 Task: Look for products in the category "Laundry" from Seventh Generation only.
Action: Mouse moved to (899, 318)
Screenshot: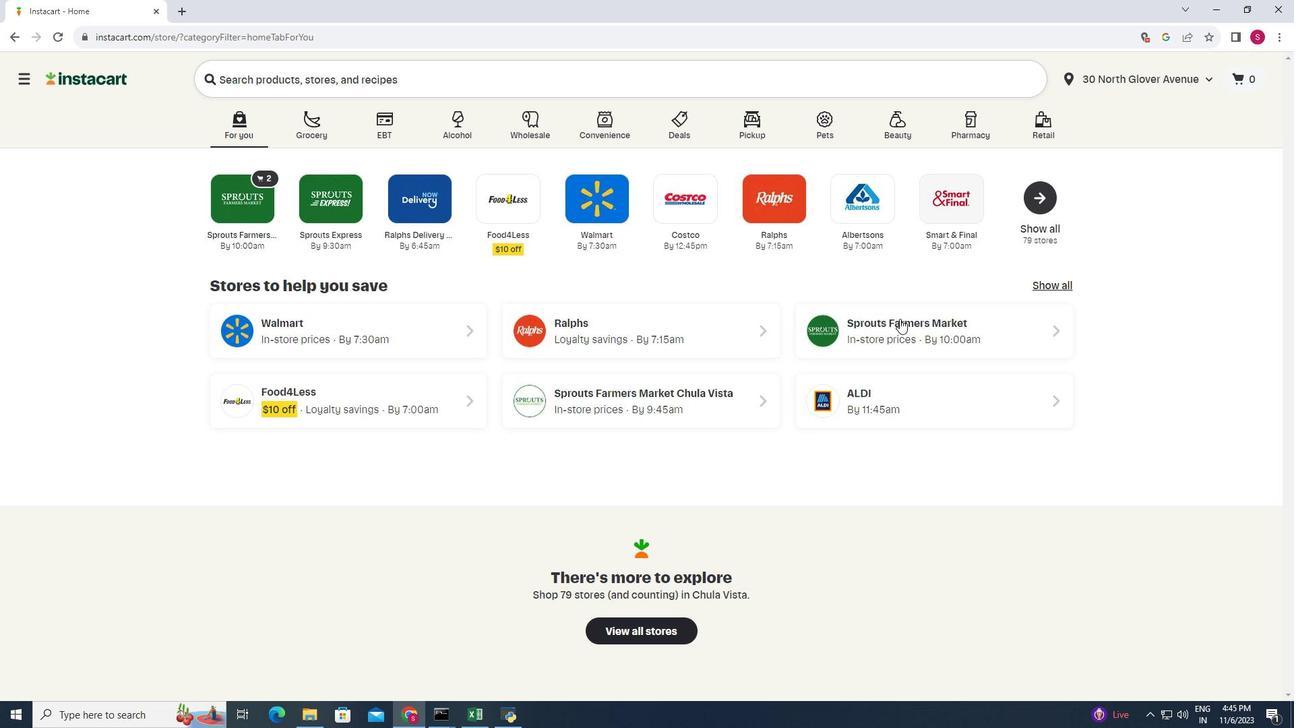 
Action: Mouse pressed left at (899, 318)
Screenshot: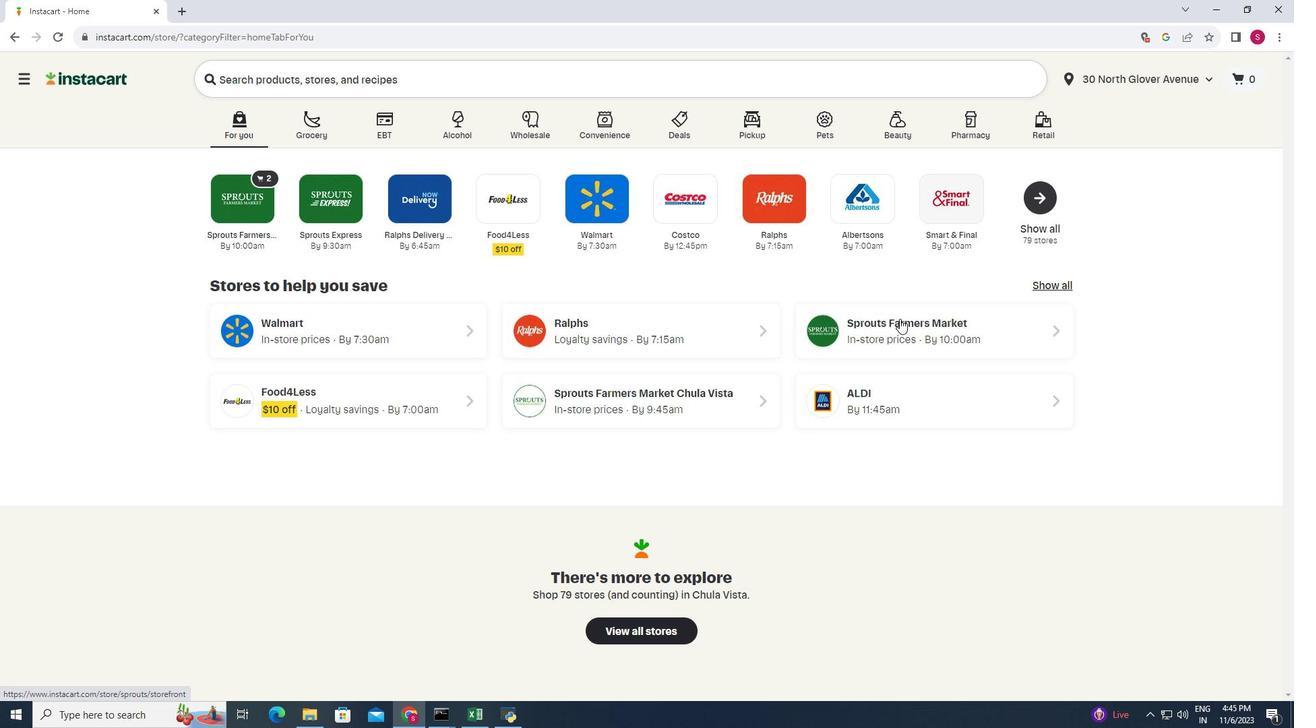 
Action: Mouse moved to (86, 422)
Screenshot: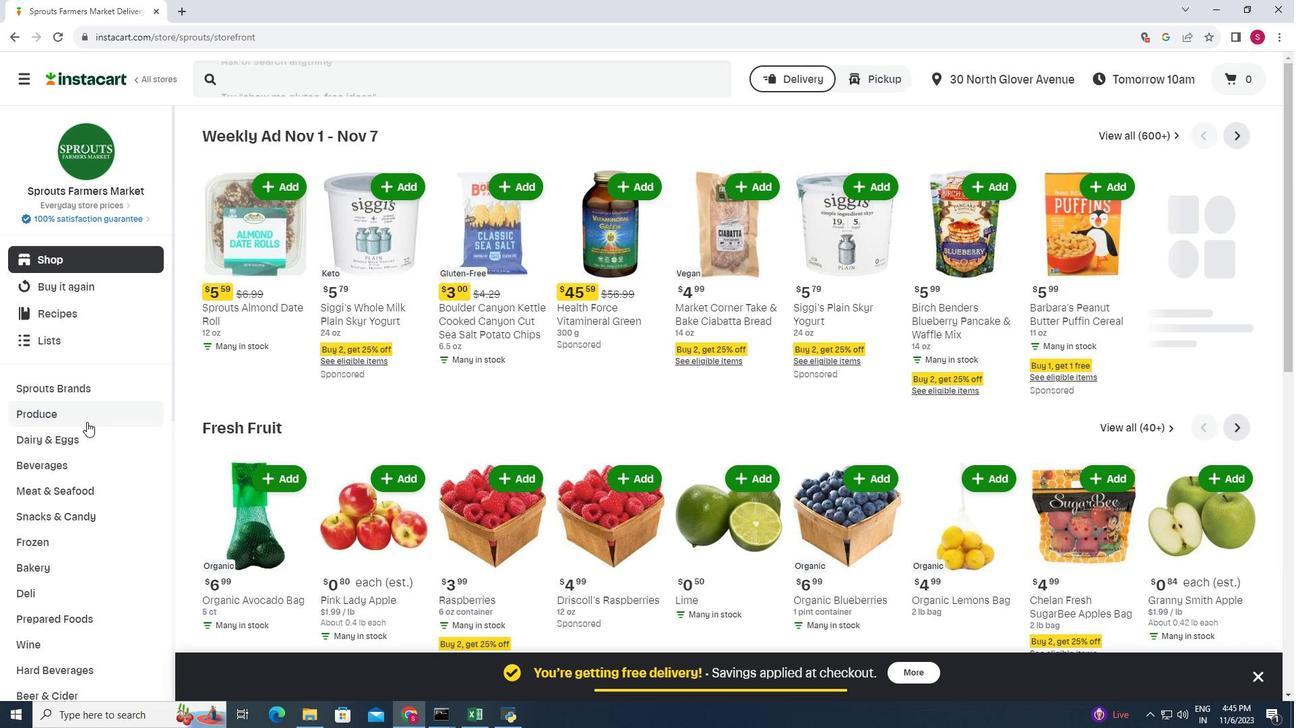 
Action: Mouse scrolled (86, 421) with delta (0, 0)
Screenshot: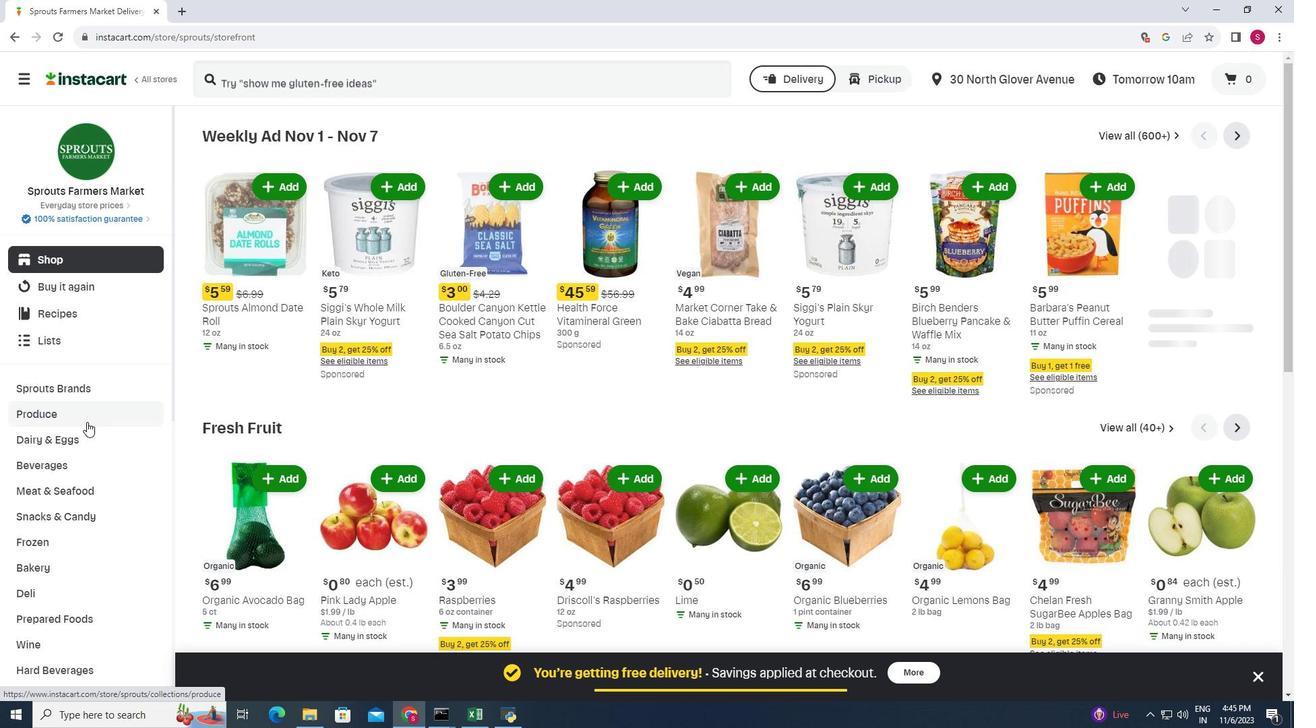 
Action: Mouse scrolled (86, 421) with delta (0, 0)
Screenshot: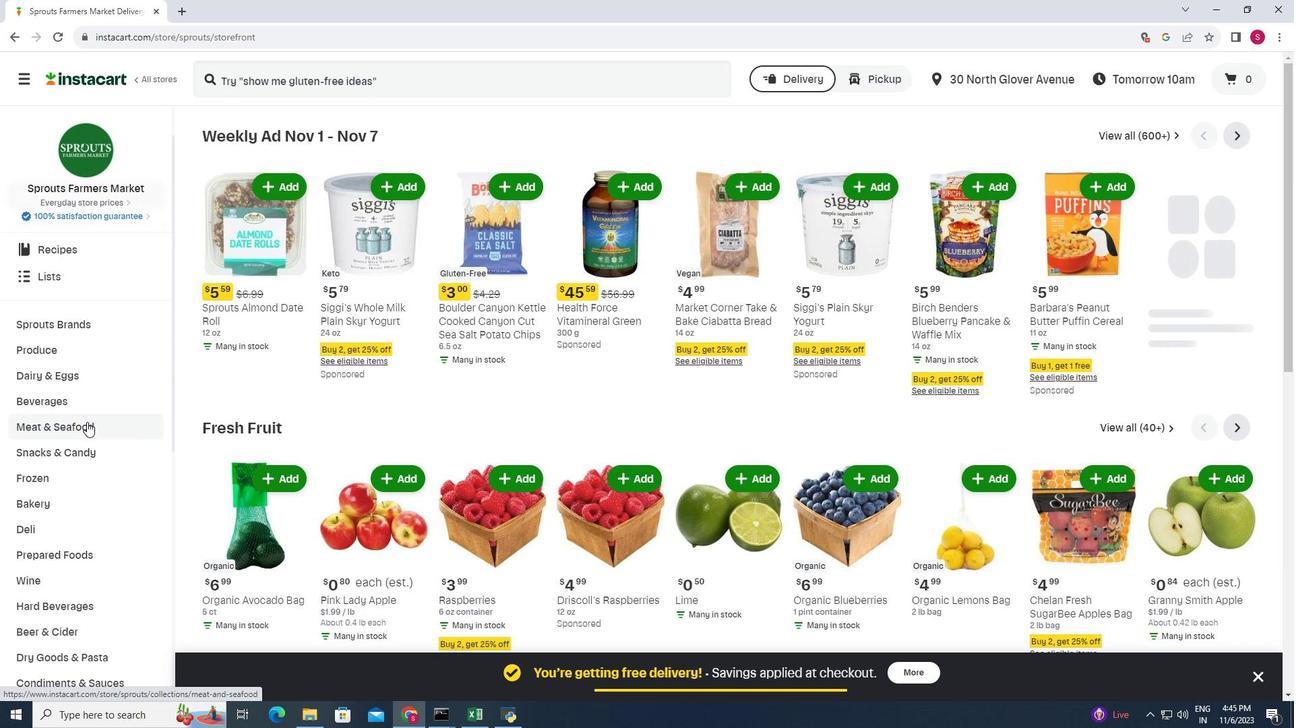 
Action: Mouse scrolled (86, 421) with delta (0, 0)
Screenshot: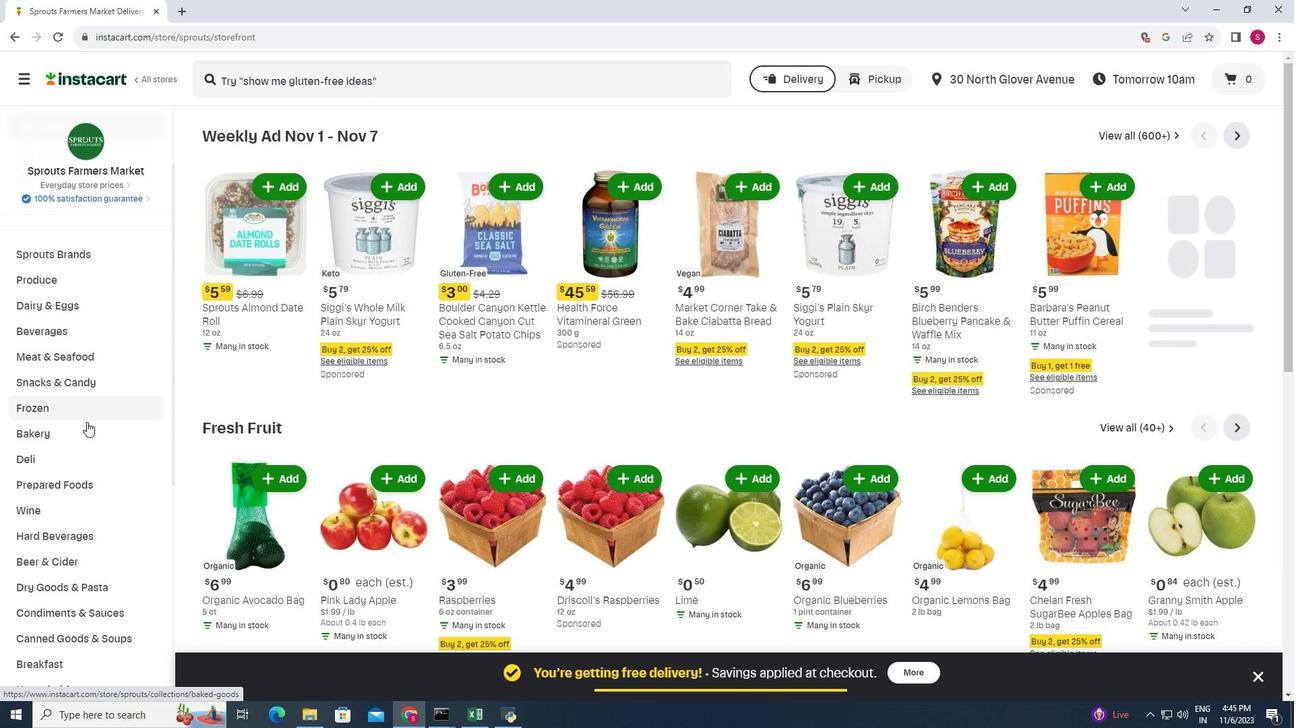 
Action: Mouse scrolled (86, 421) with delta (0, 0)
Screenshot: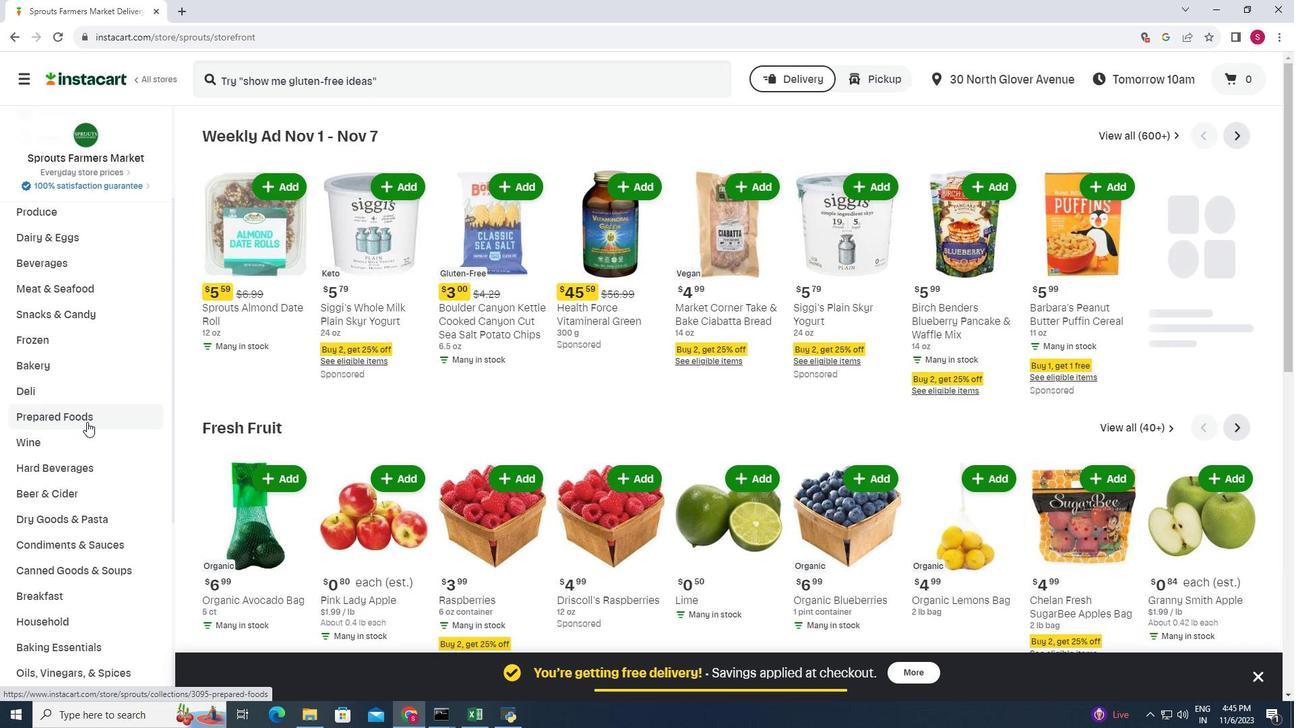 
Action: Mouse moved to (78, 546)
Screenshot: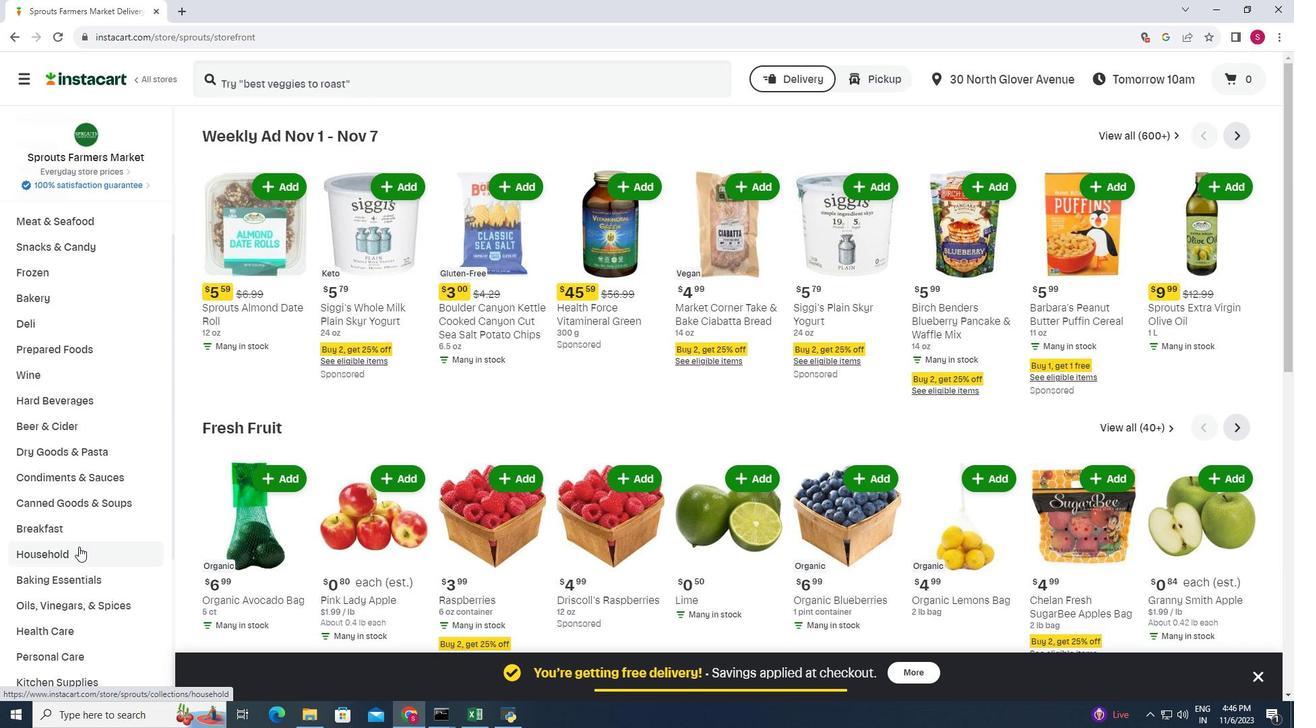 
Action: Mouse pressed left at (78, 546)
Screenshot: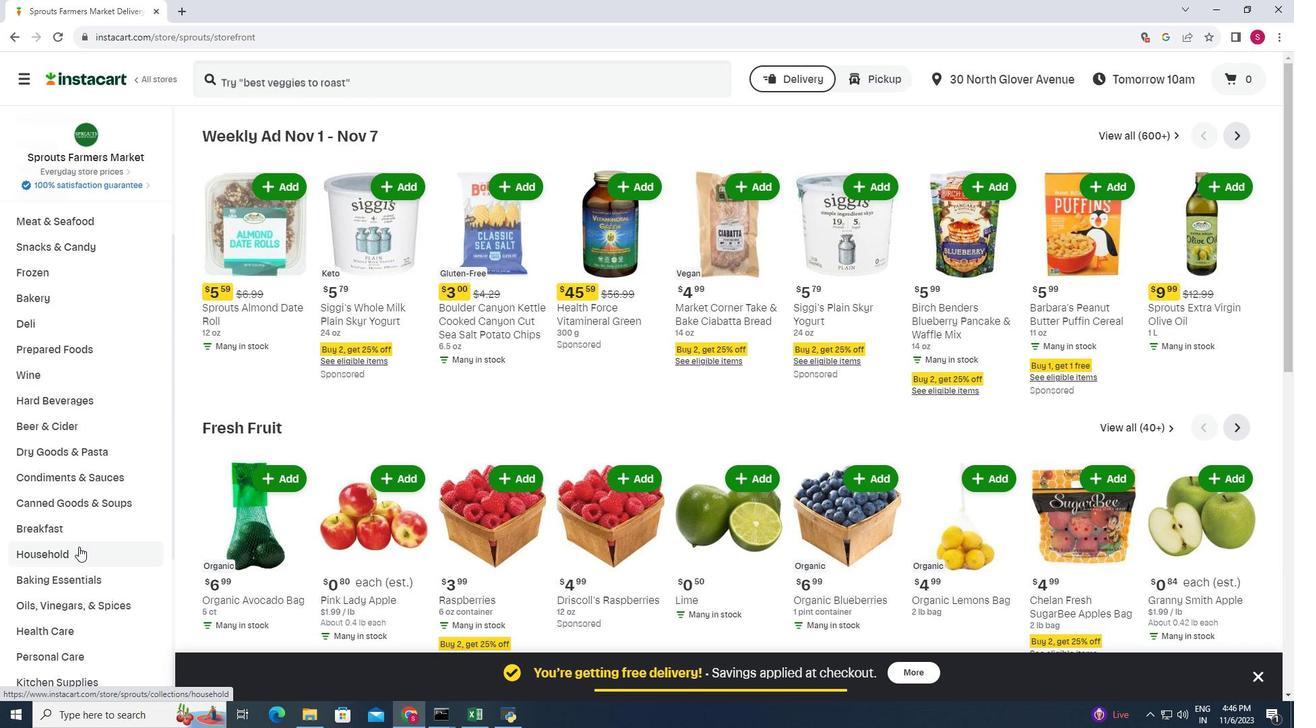 
Action: Mouse moved to (498, 169)
Screenshot: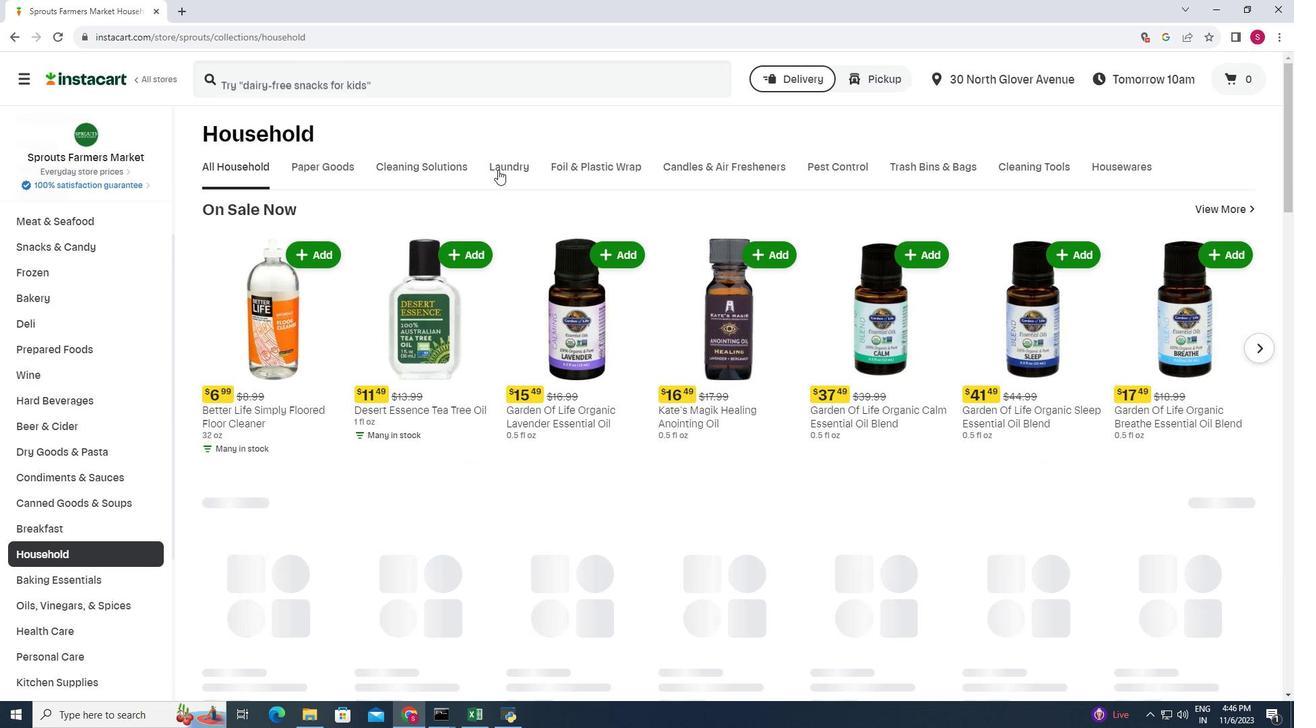 
Action: Mouse pressed left at (498, 169)
Screenshot: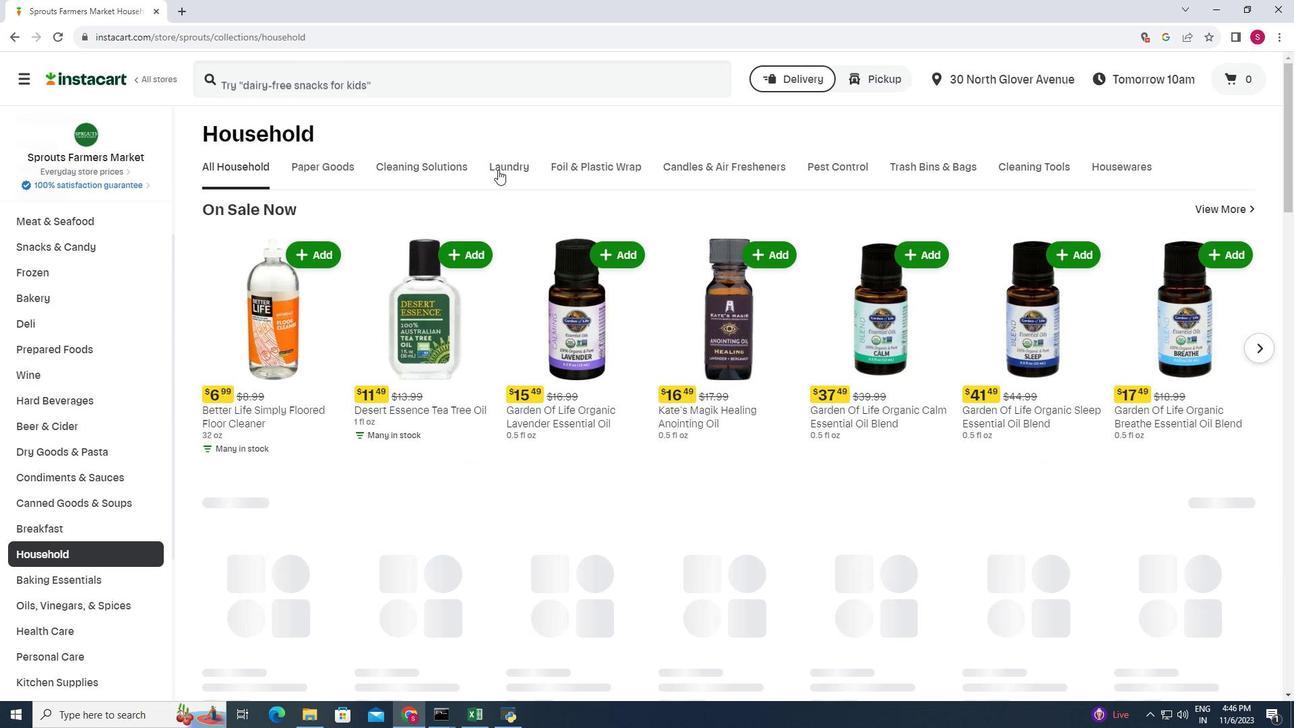 
Action: Mouse moved to (245, 277)
Screenshot: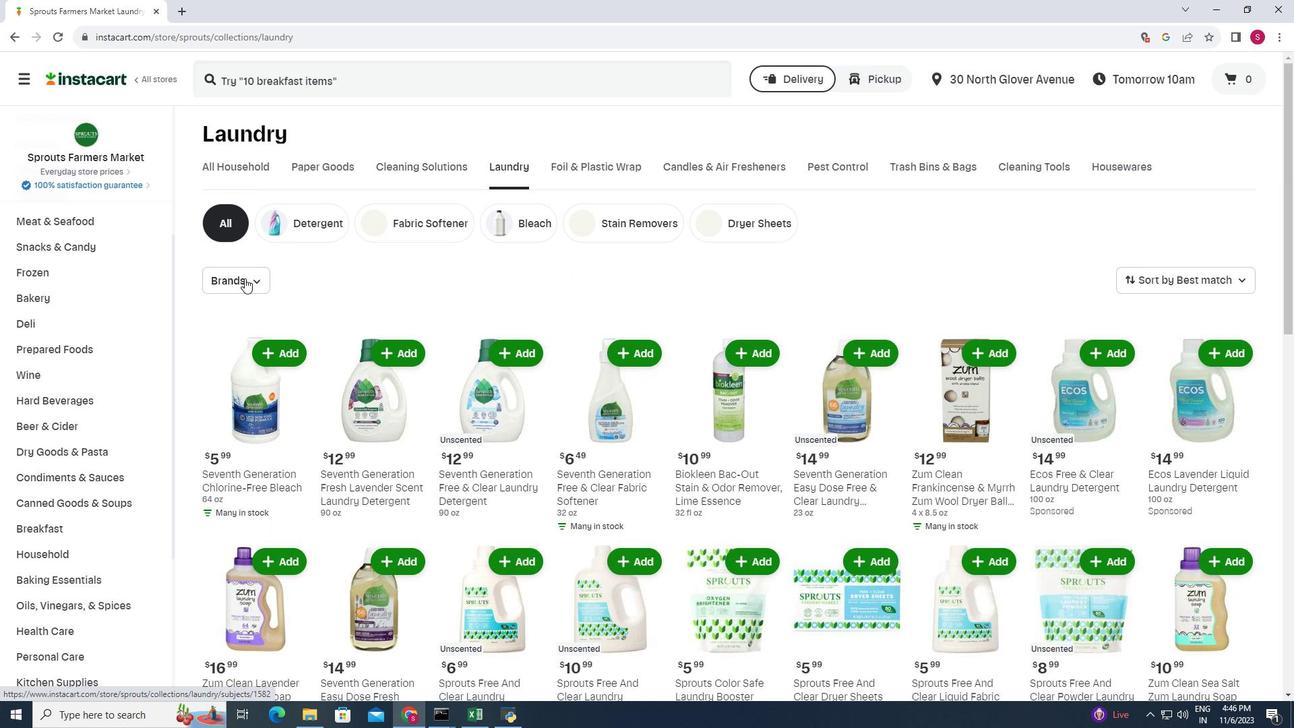 
Action: Mouse pressed left at (245, 277)
Screenshot: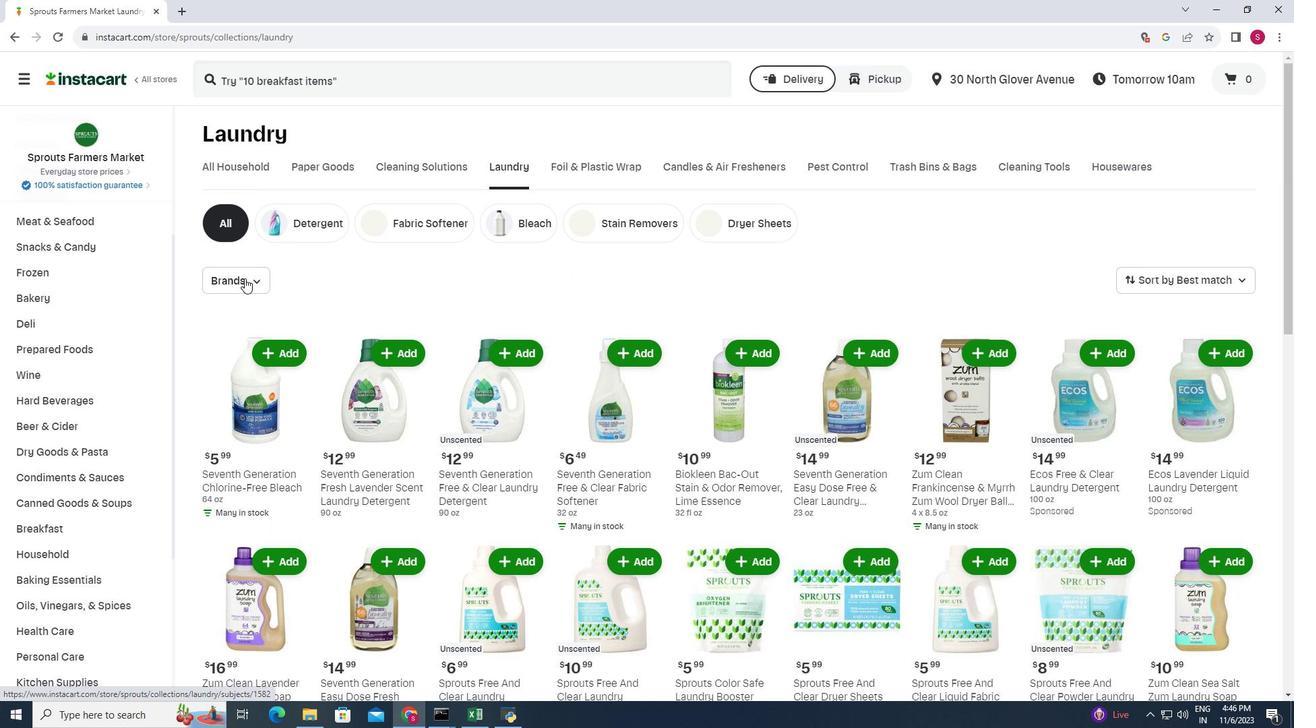 
Action: Mouse moved to (275, 387)
Screenshot: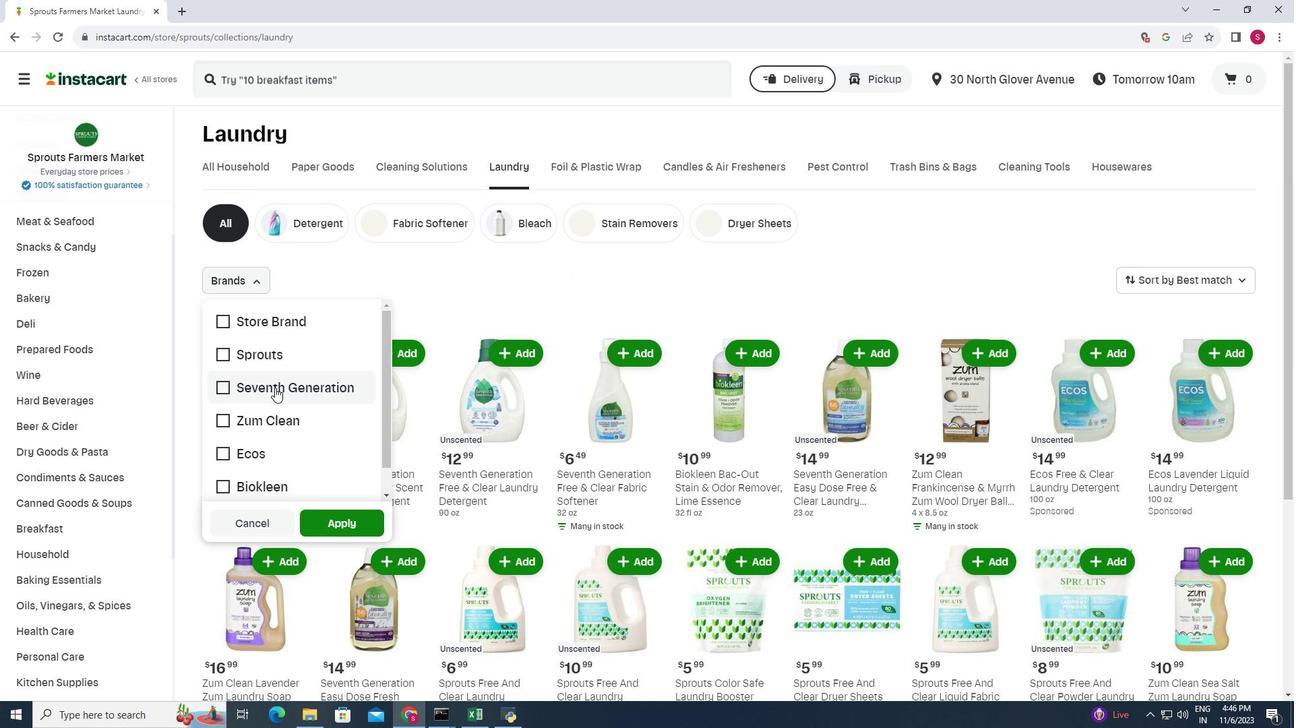 
Action: Mouse pressed left at (275, 387)
Screenshot: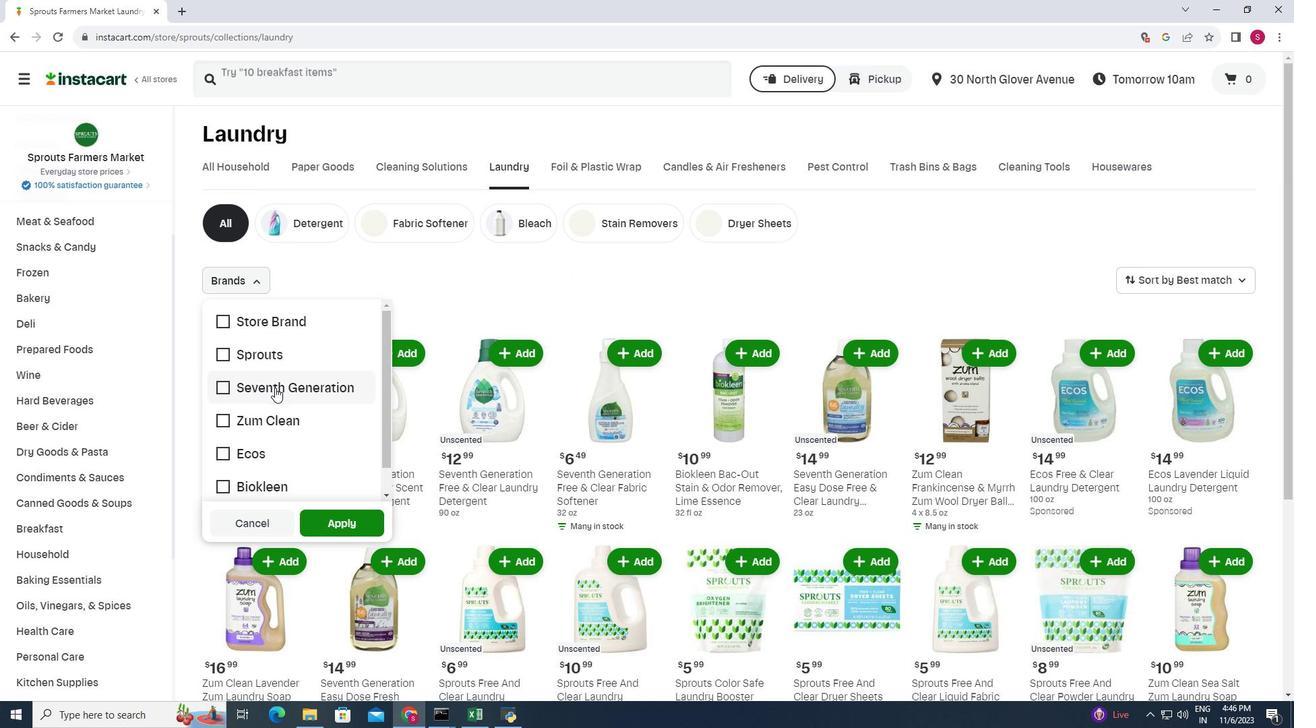 
Action: Mouse moved to (335, 517)
Screenshot: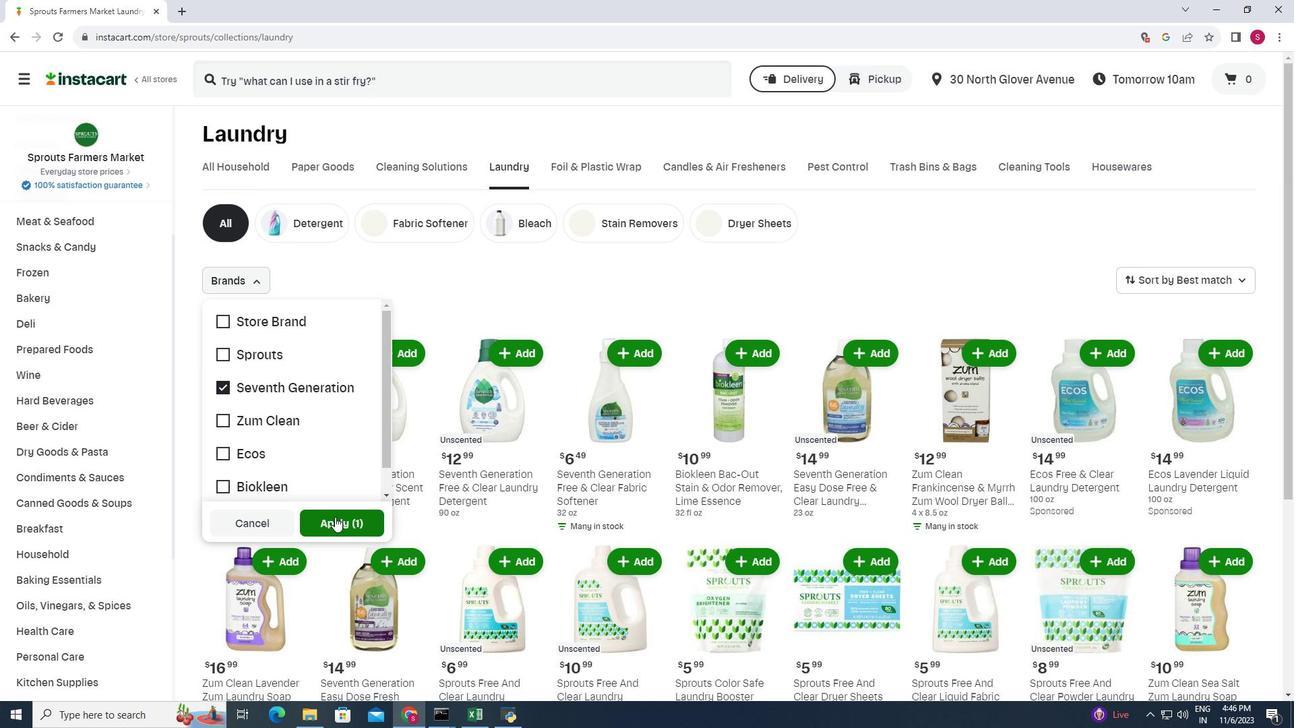 
Action: Mouse pressed left at (335, 517)
Screenshot: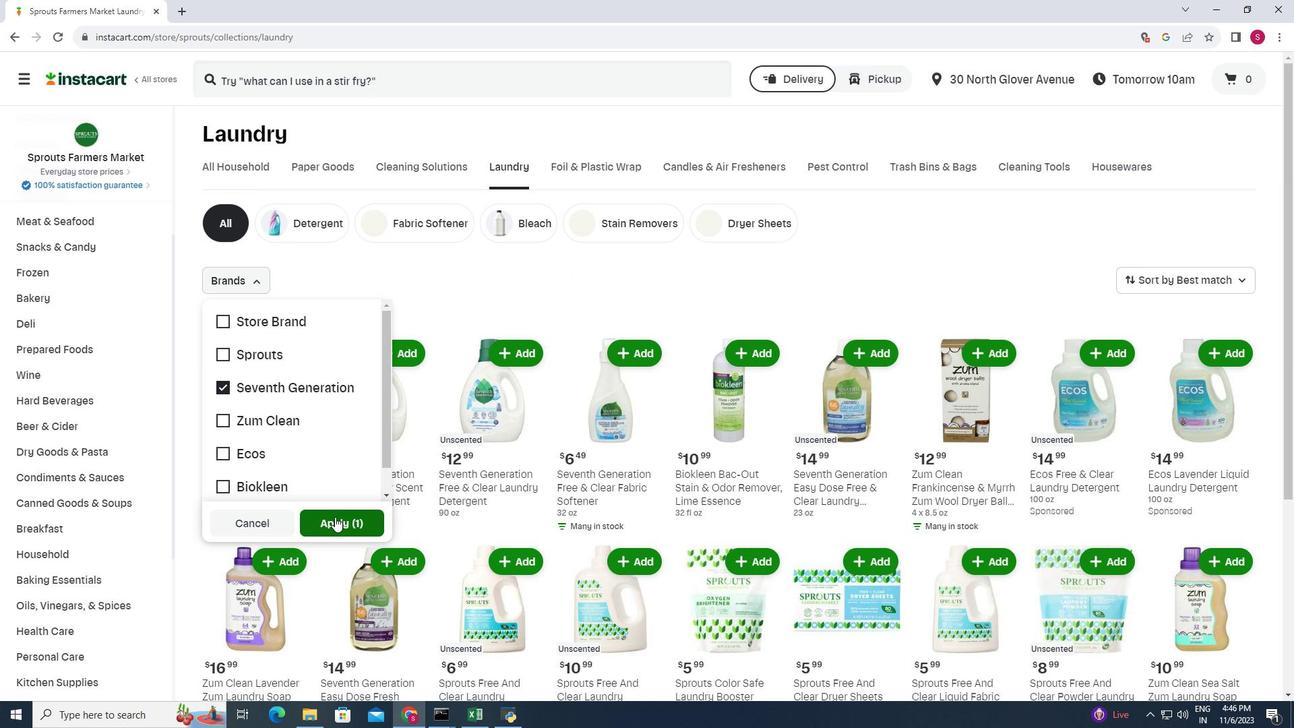
Action: Mouse moved to (542, 425)
Screenshot: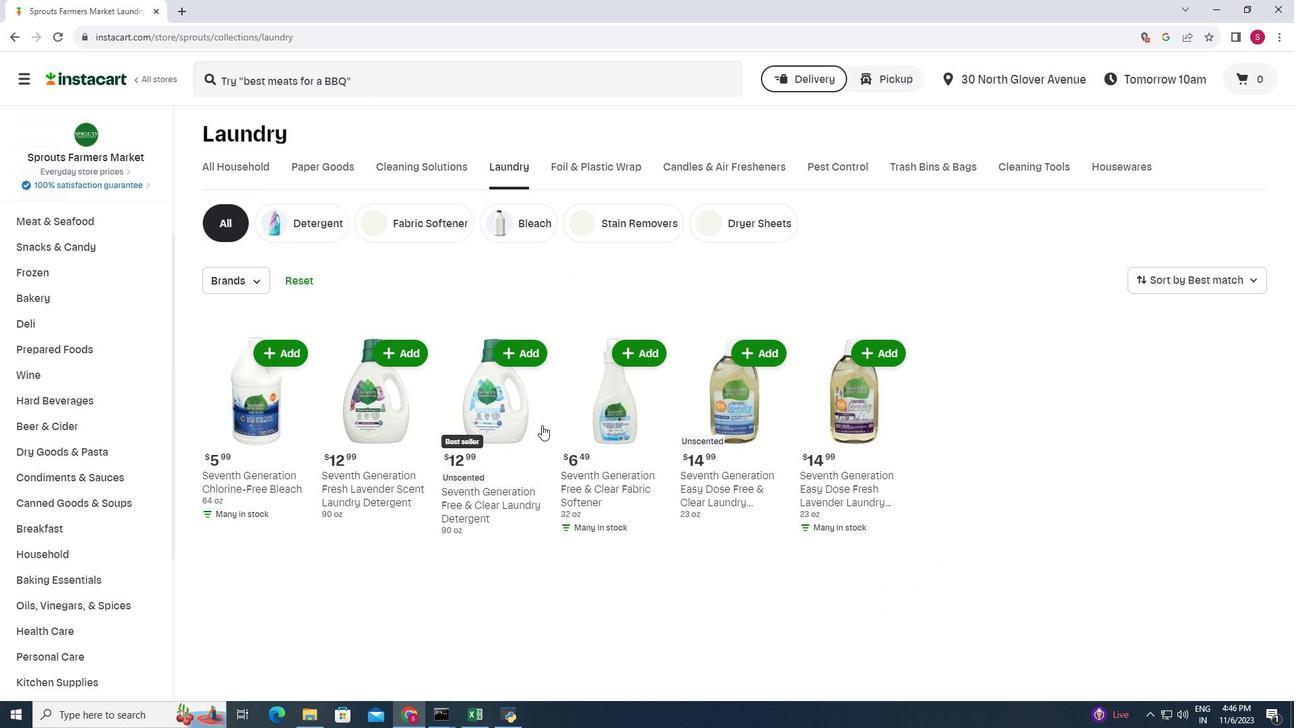 
Action: Mouse scrolled (542, 424) with delta (0, 0)
Screenshot: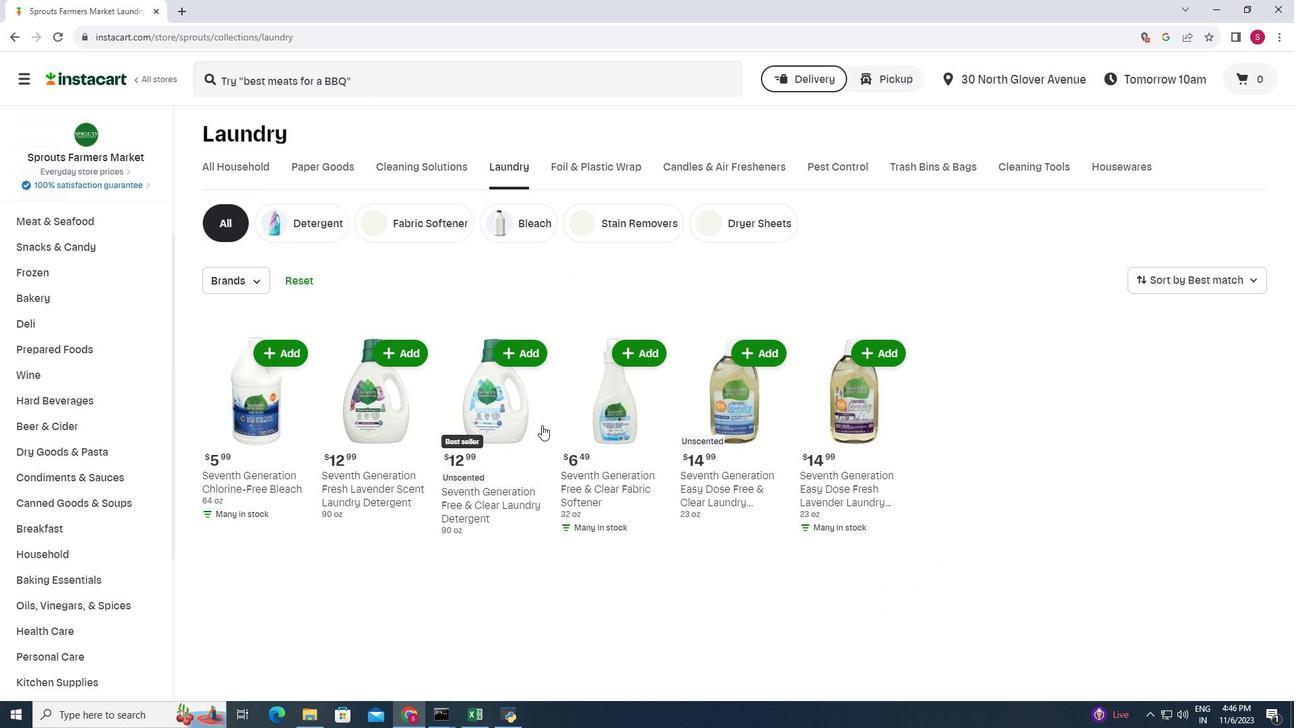
Action: Mouse scrolled (542, 424) with delta (0, 0)
Screenshot: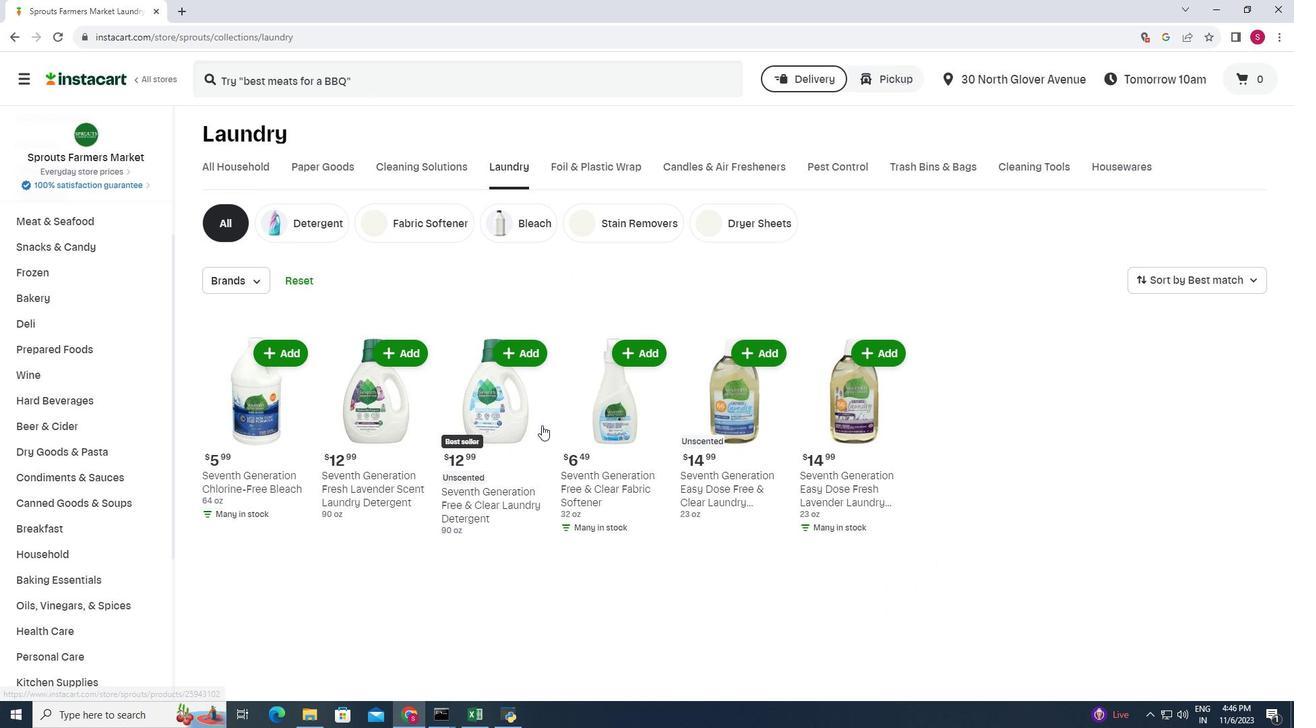 
Action: Mouse scrolled (542, 424) with delta (0, 0)
Screenshot: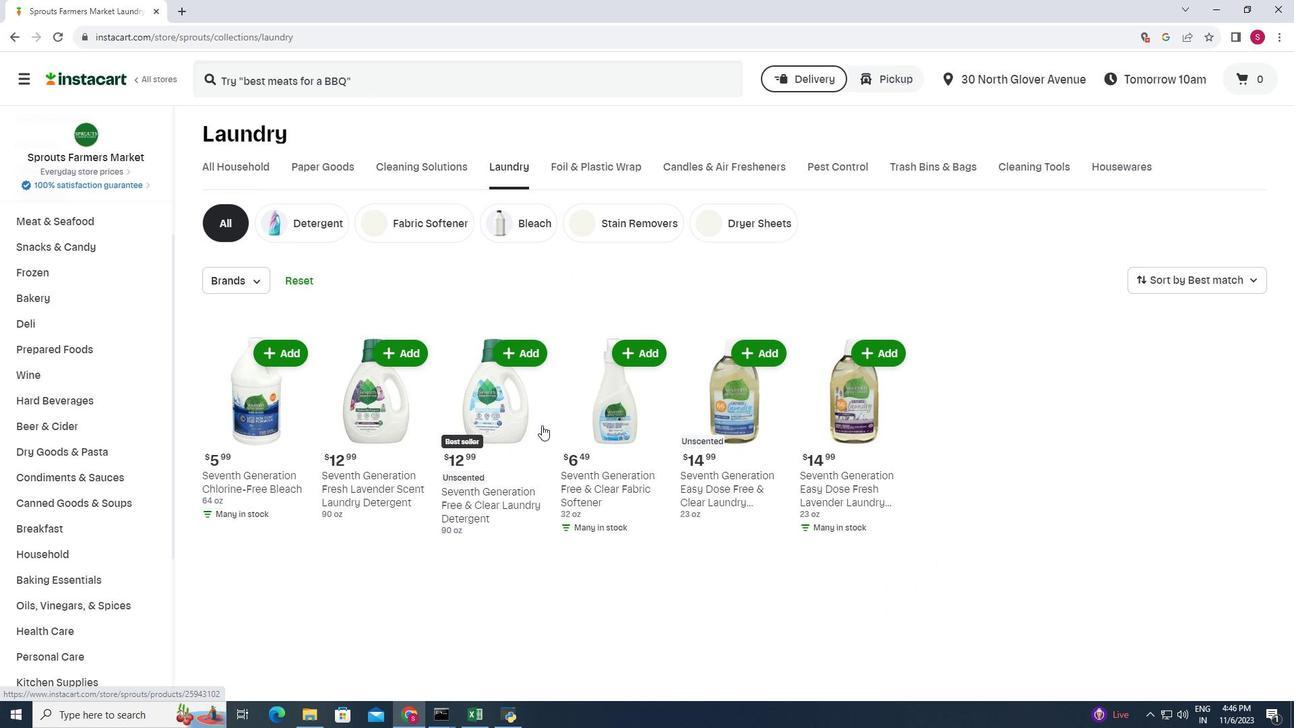 
